 Task: Reply to email with the signature Emily Brown with the subject 'Rejection letter' from softage.1@softage.net with the message 'Please find attached the revised version of the project scope document.' with CC to softage.4@softage.net with an attached document Investment_proposal.docx
Action: Mouse moved to (870, 210)
Screenshot: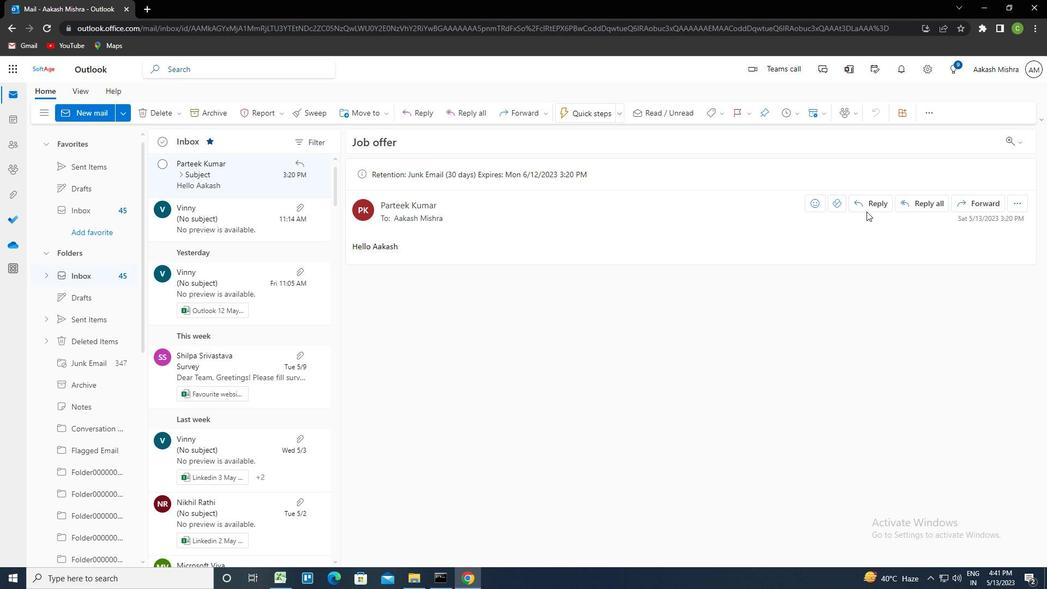 
Action: Mouse pressed left at (870, 210)
Screenshot: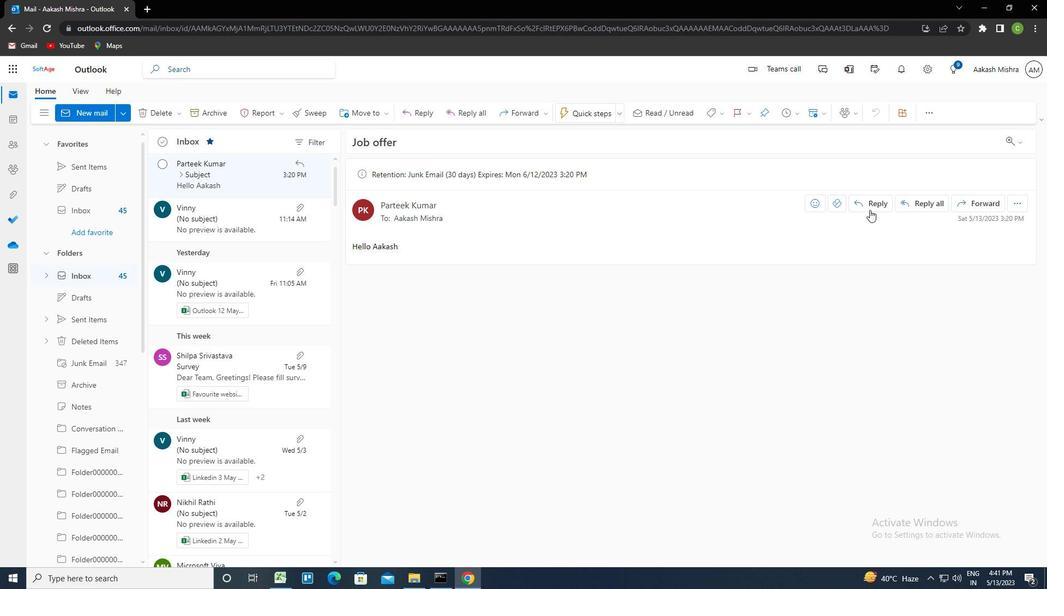 
Action: Mouse moved to (704, 114)
Screenshot: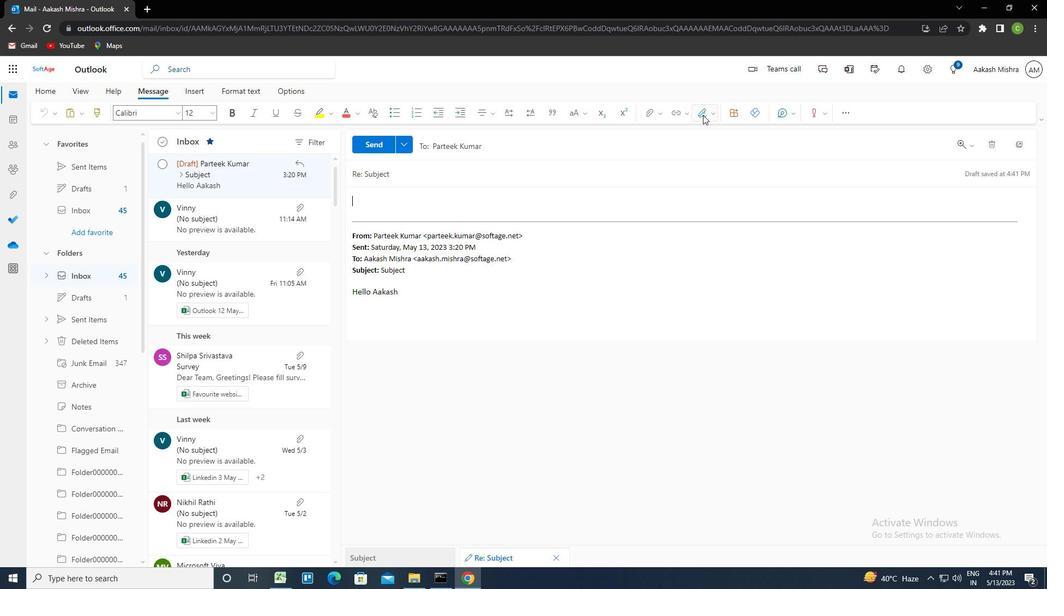 
Action: Mouse pressed left at (704, 114)
Screenshot: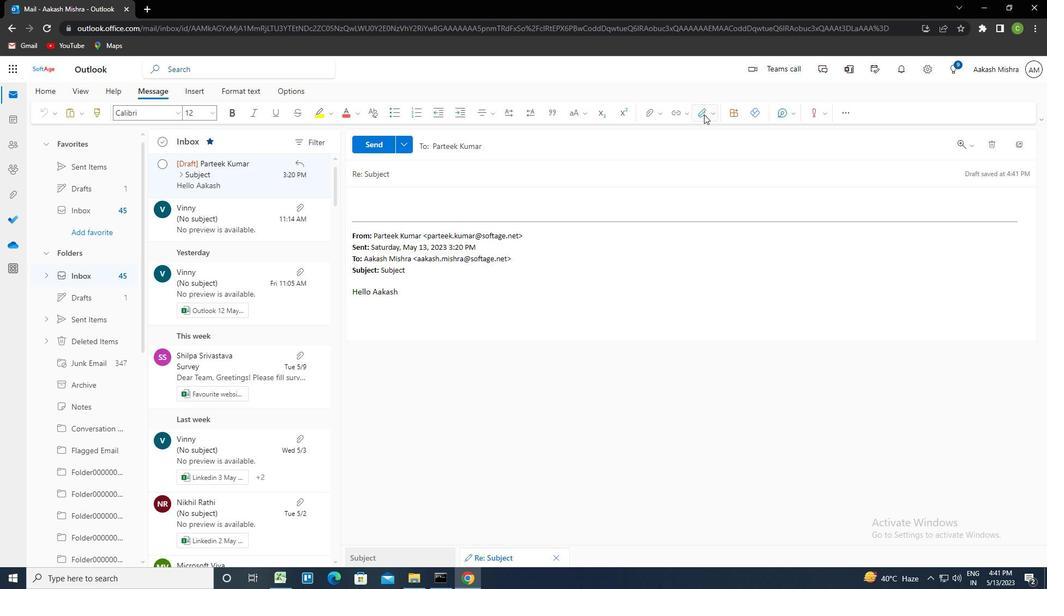 
Action: Mouse moved to (692, 154)
Screenshot: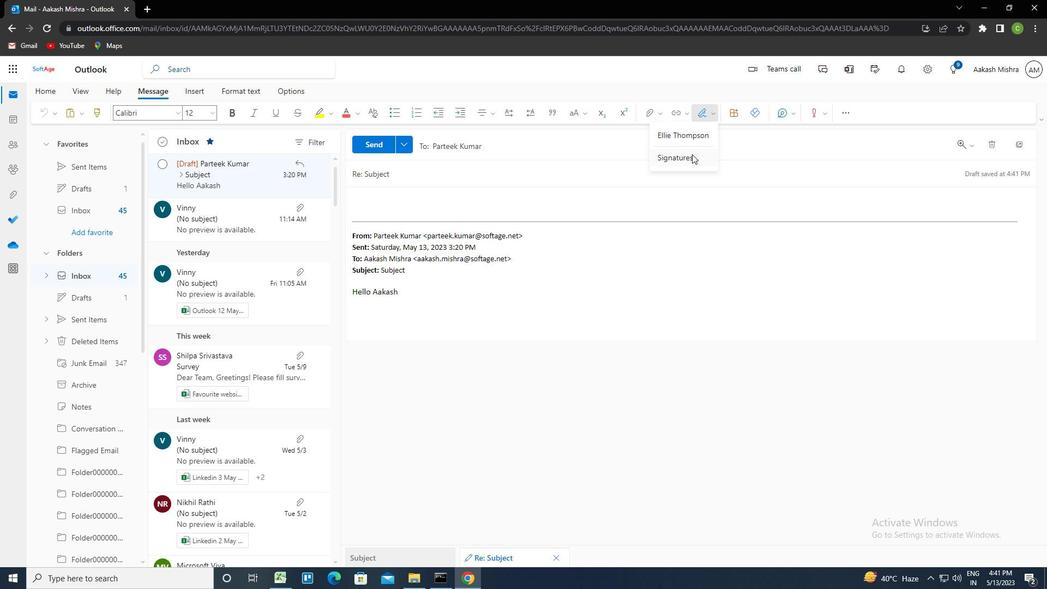
Action: Mouse pressed left at (692, 154)
Screenshot: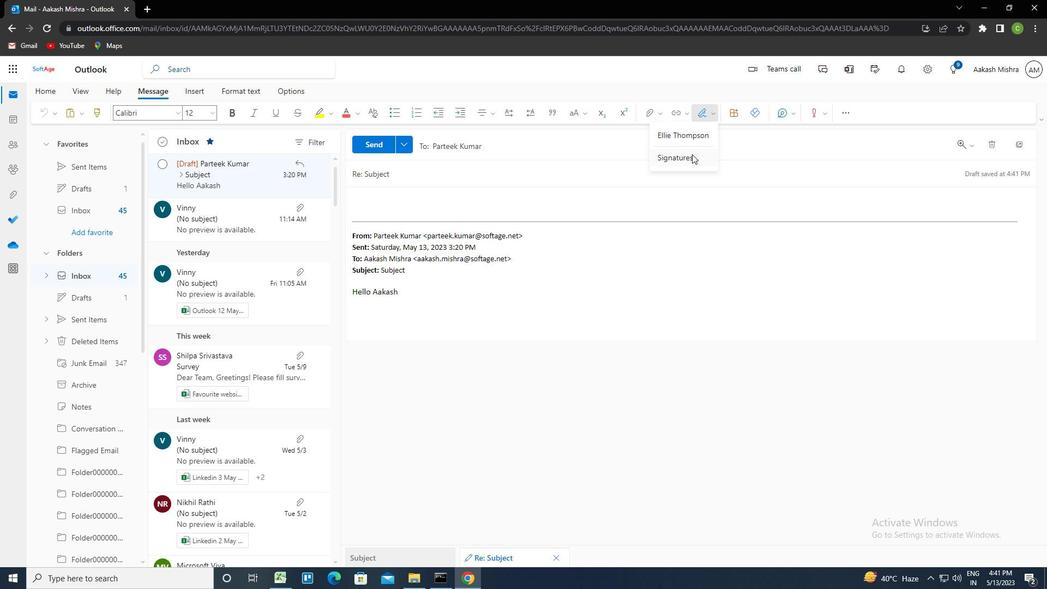 
Action: Mouse moved to (744, 202)
Screenshot: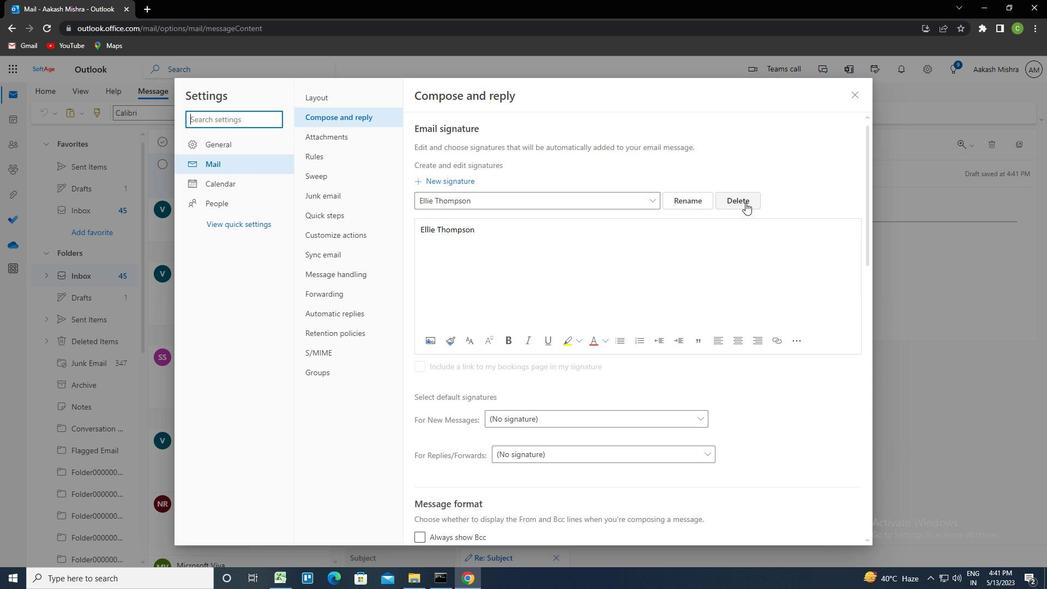 
Action: Mouse pressed left at (744, 202)
Screenshot: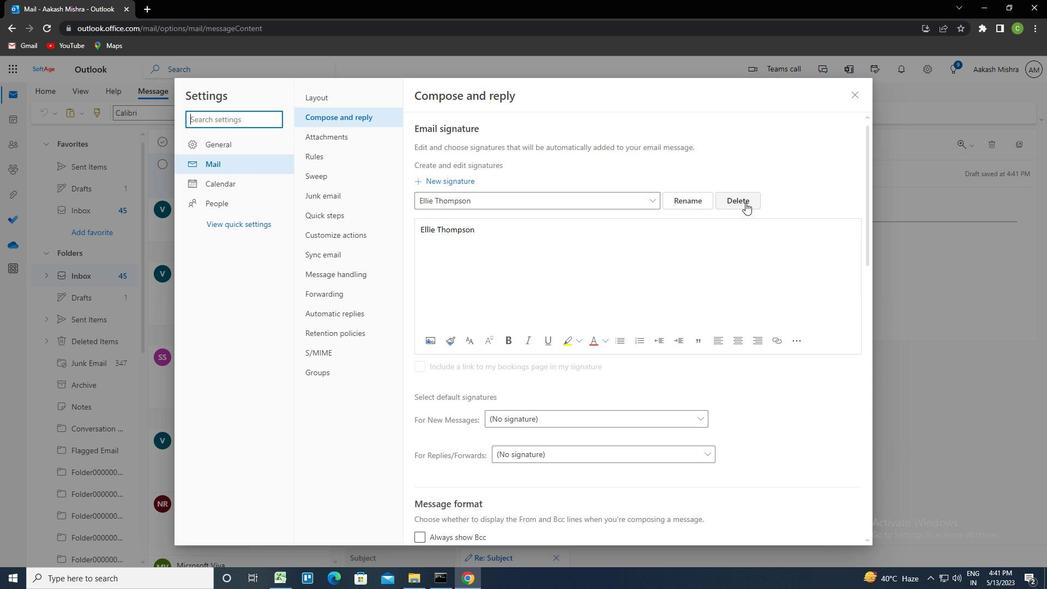 
Action: Mouse moved to (611, 205)
Screenshot: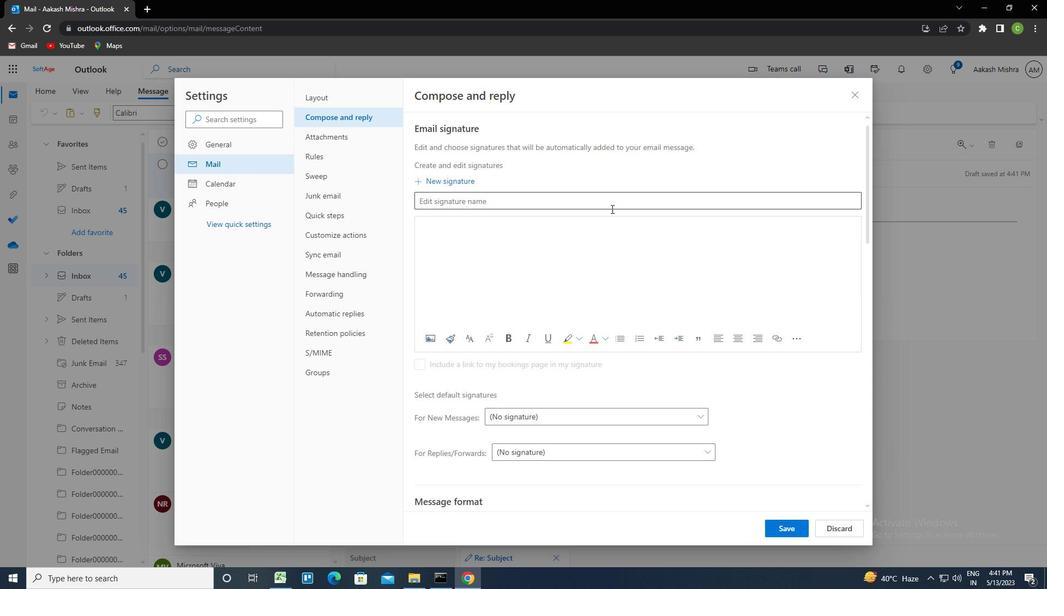 
Action: Mouse pressed left at (611, 205)
Screenshot: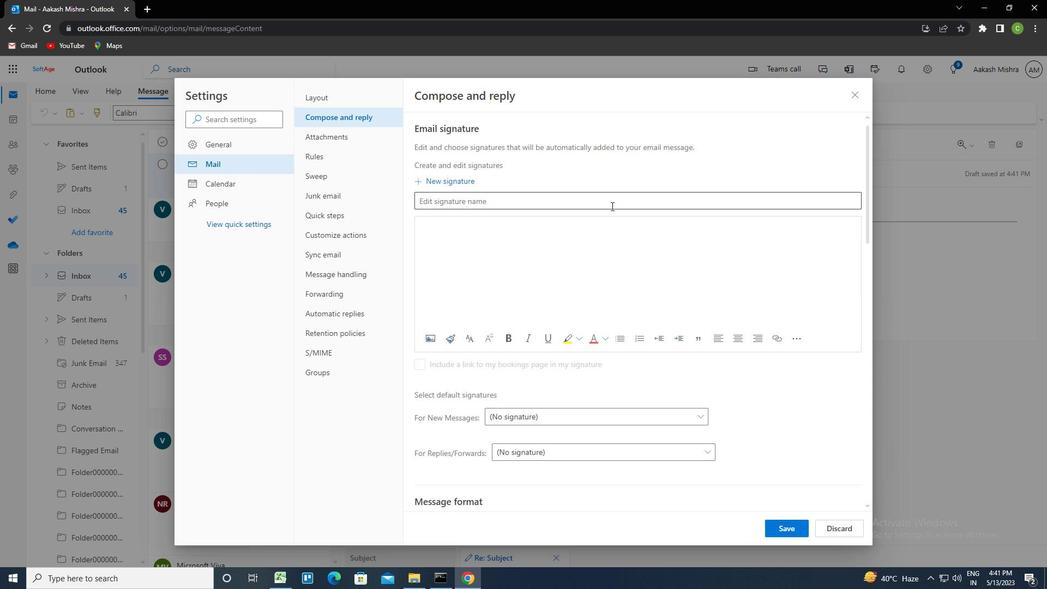 
Action: Key pressed <Key.caps_lock>e<Key.caps_lock>mily<Key.space><Key.caps_lock>b<Key.caps_lock>rown<Key.tab><Key.caps_lock>e<Key.caps_lock>mily<Key.space><Key.caps_lock>b<Key.caps_lock>rown
Screenshot: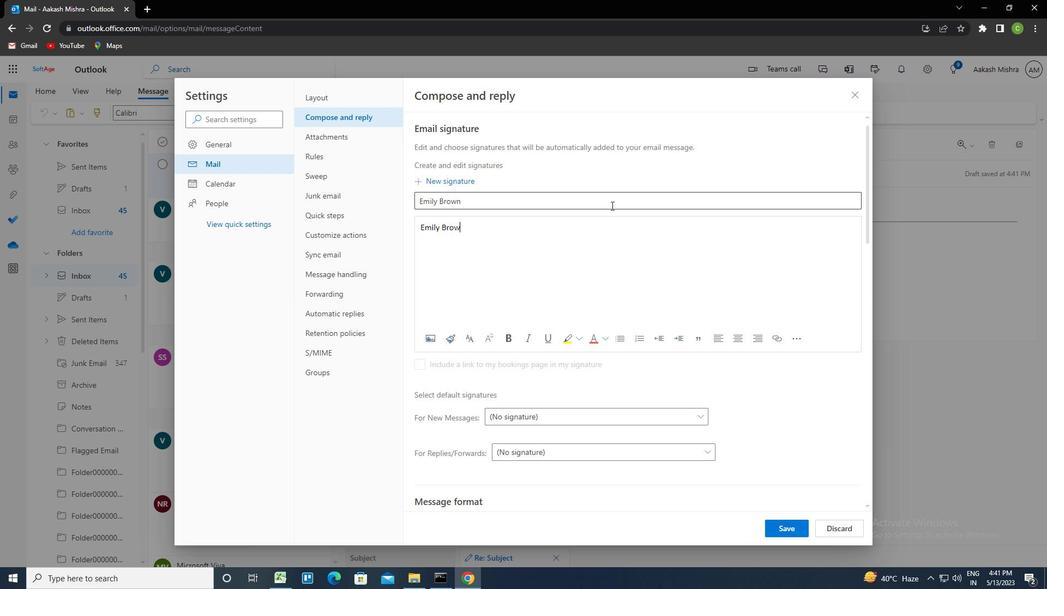 
Action: Mouse moved to (785, 529)
Screenshot: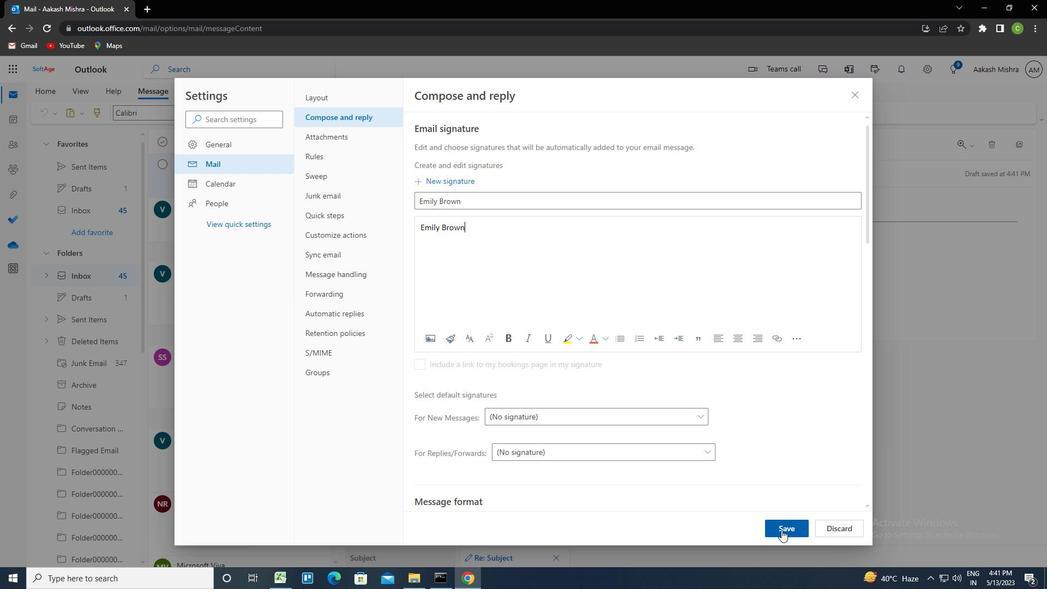 
Action: Mouse pressed left at (785, 529)
Screenshot: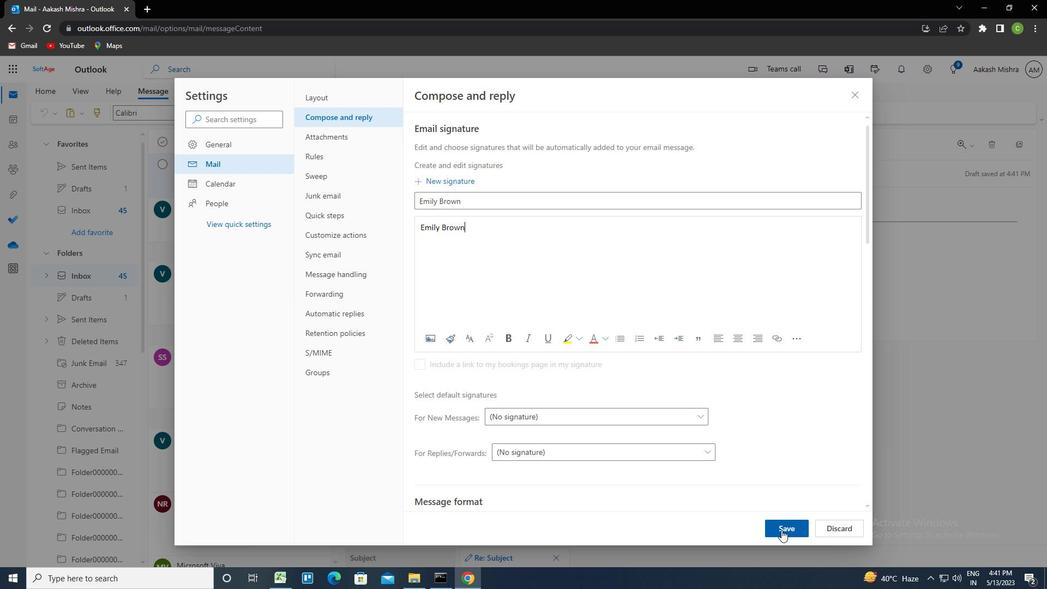 
Action: Mouse moved to (852, 96)
Screenshot: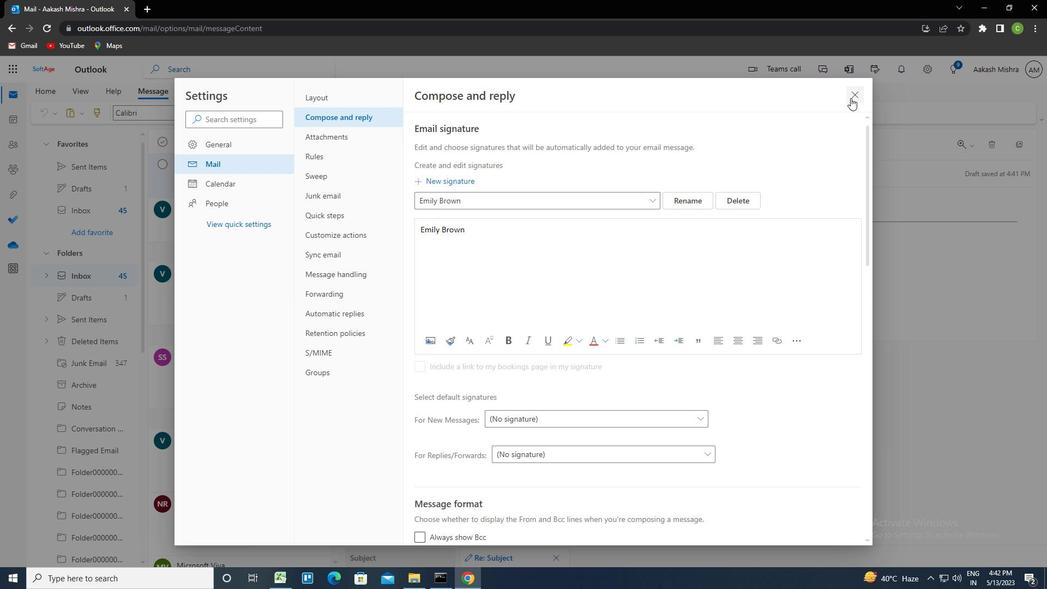 
Action: Mouse pressed left at (852, 96)
Screenshot: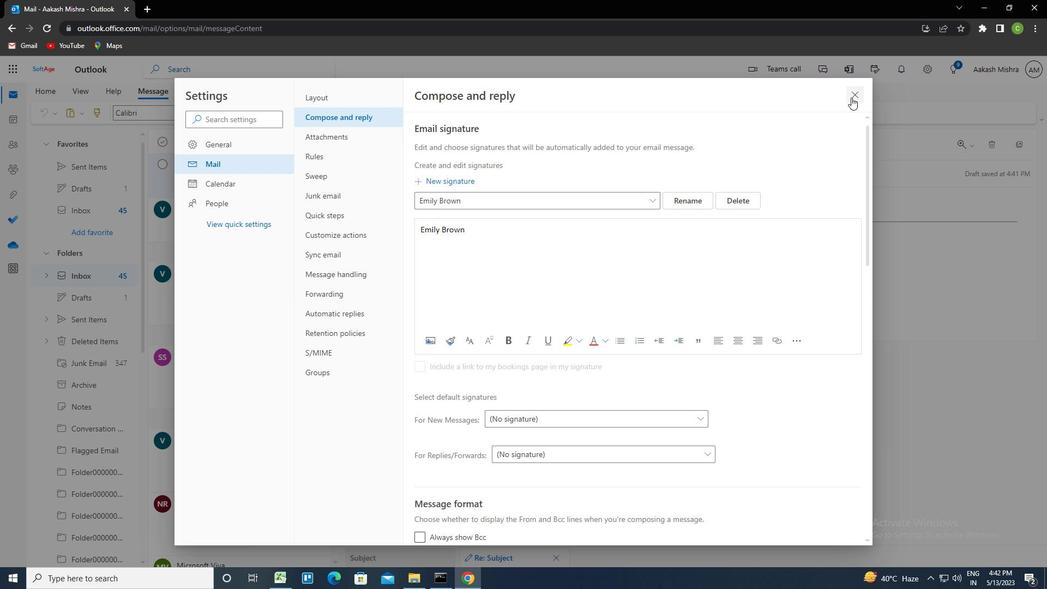 
Action: Mouse moved to (701, 117)
Screenshot: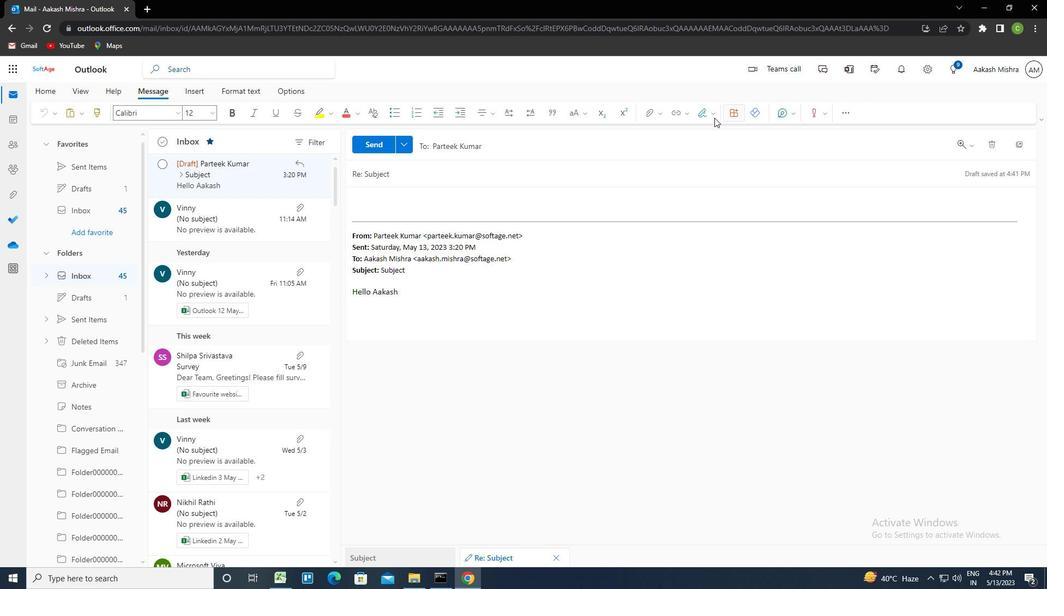 
Action: Mouse pressed left at (701, 117)
Screenshot: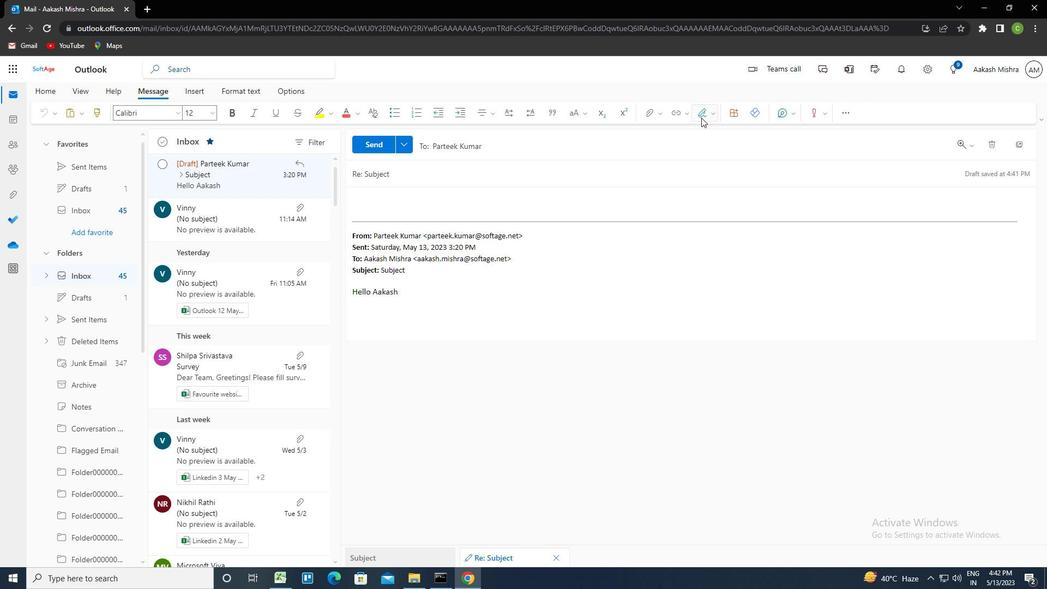 
Action: Mouse moved to (698, 133)
Screenshot: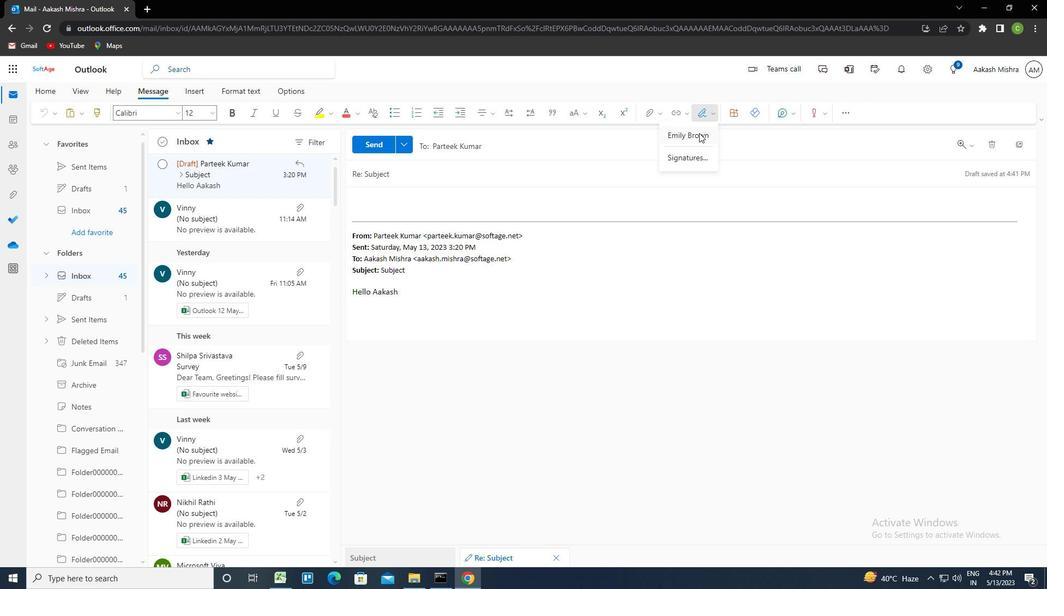 
Action: Mouse pressed left at (698, 133)
Screenshot: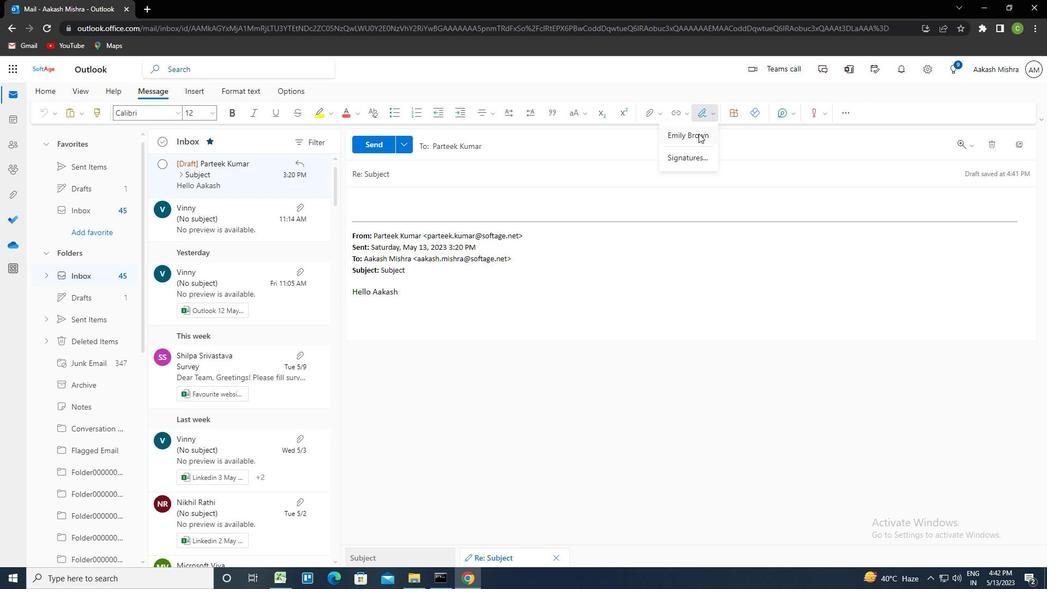 
Action: Mouse moved to (407, 172)
Screenshot: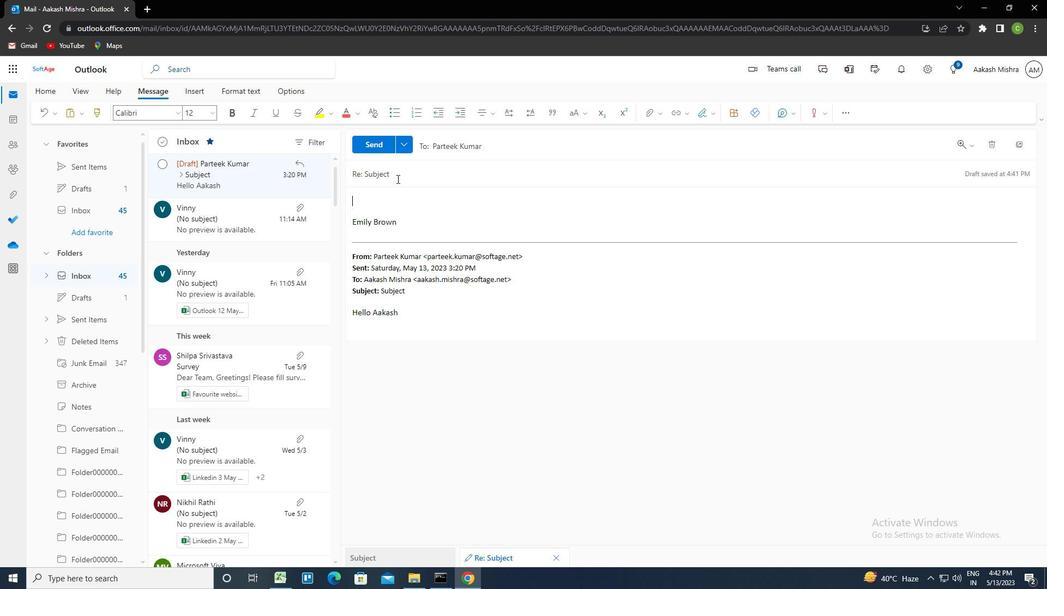 
Action: Mouse pressed left at (407, 172)
Screenshot: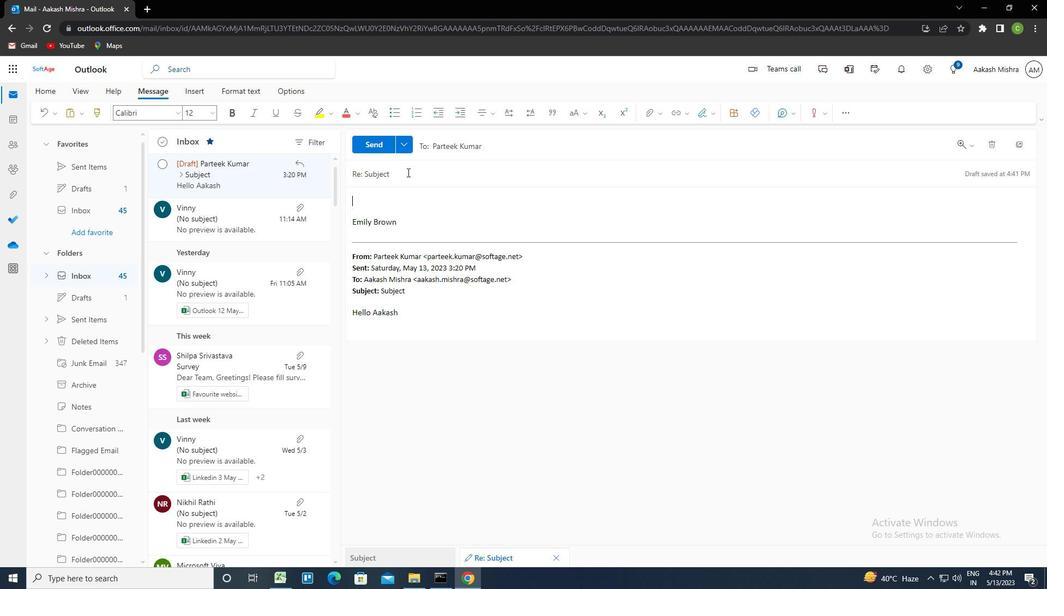 
Action: Key pressed <Key.shift><Key.left><Key.delete><Key.caps_lock>ctrl+R<Key.caps_lock>EJECTION<Key.space>LETTER<Key.tab><Key.caps_lock>C<Key.caps_lock>OULD<Key.space>YOU<Key.space>PLEASE<Key.space>SHA<Key.backspace><Key.backspace><Key.backspace><Key.backspace><Key.backspace><Key.backspace><Key.backspace><Key.backspace><Key.backspace><Key.backspace><Key.backspace><Key.backspace><Key.backspace><Key.backspace><Key.backspace><Key.backspace><Key.backspace><Key.backspace><Key.backspace><Key.backspace><Key.backspace><Key.caps_lock>C<Key.caps_lock>OULD<Key.backspace><Key.backspace><Key.backspace><Key.backspace><Key.backspace><Key.backspace><Key.backspace><Key.backspace><Key.backspace><Key.backspace><Key.backspace><Key.backspace><Key.caps_lock>P<Key.caps_lock>LEASE<Key.space>FING<Key.backspace>D<Key.space>ATTACHED<Key.space>THE<Key.space>REVISED<Key.space>VERSION<Key.space>OF<Key.space>THE<Key.space>PROJECT<Key.space>SCOPE<Key.space>DOCUMENT
Screenshot: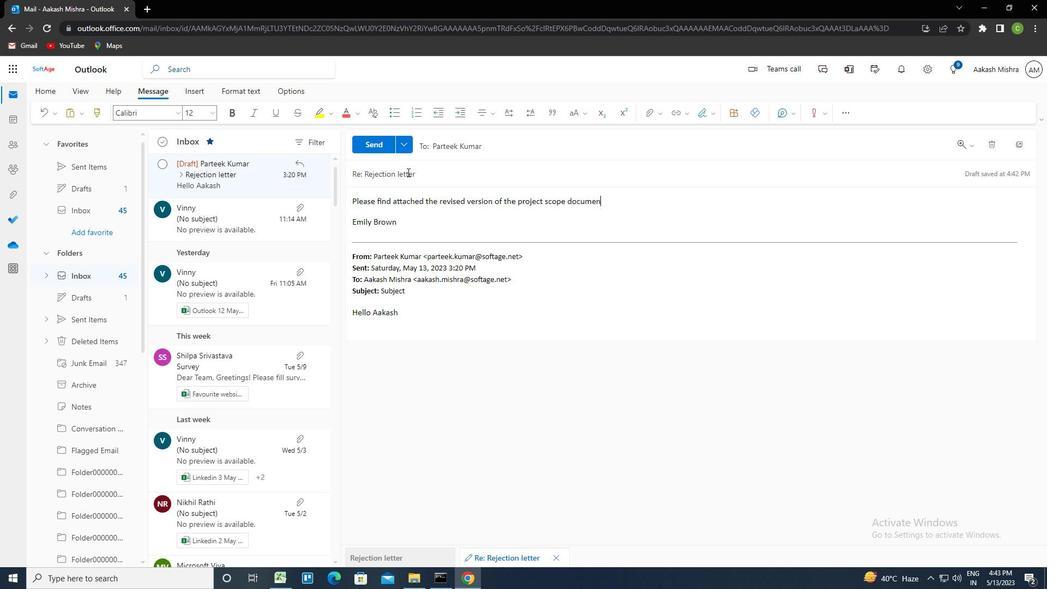 
Action: Mouse moved to (505, 143)
Screenshot: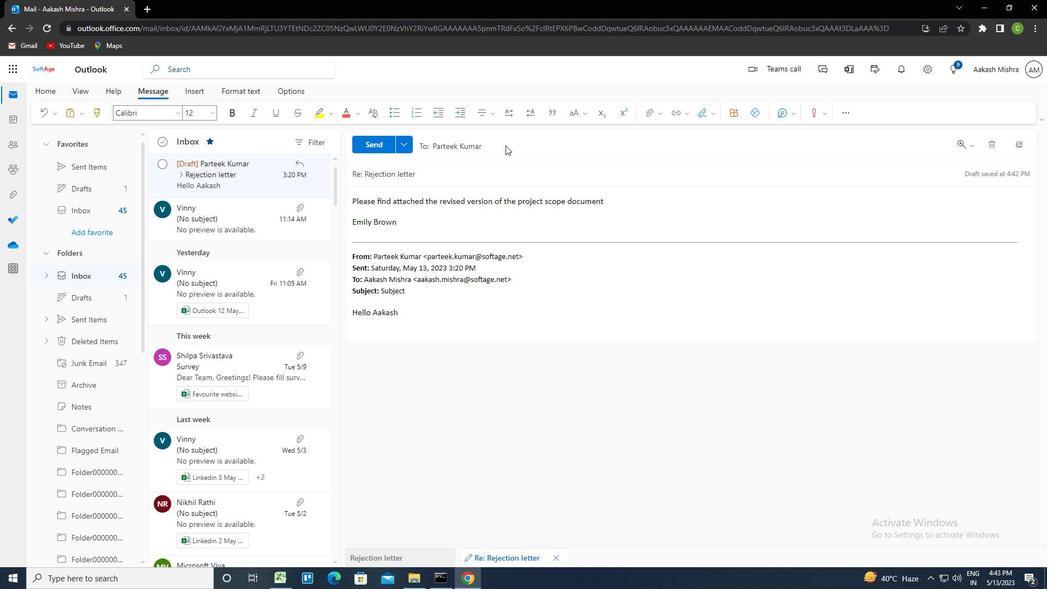 
Action: Mouse pressed left at (505, 143)
Screenshot: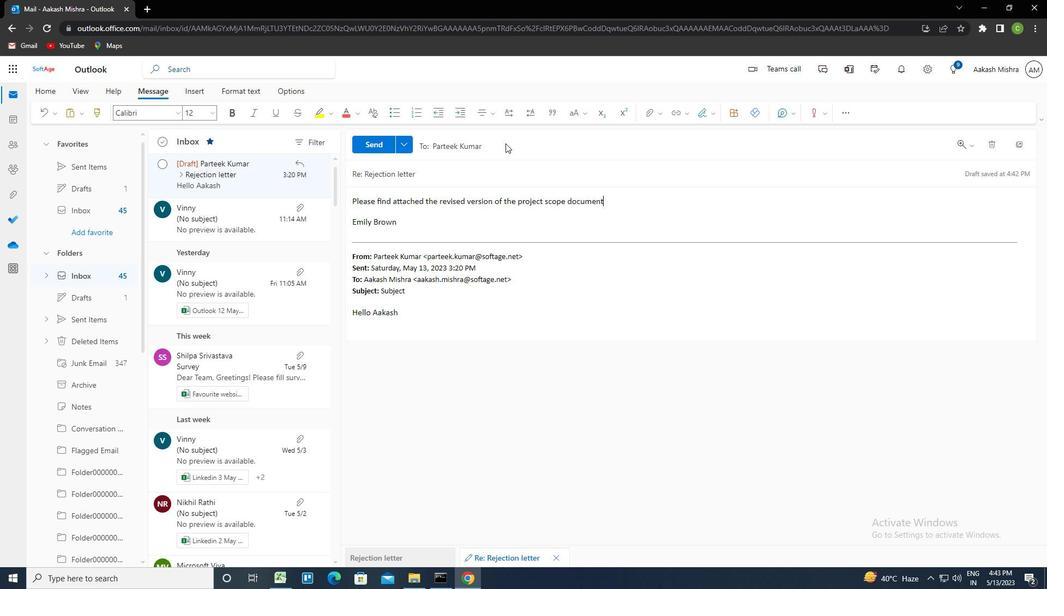 
Action: Mouse moved to (427, 198)
Screenshot: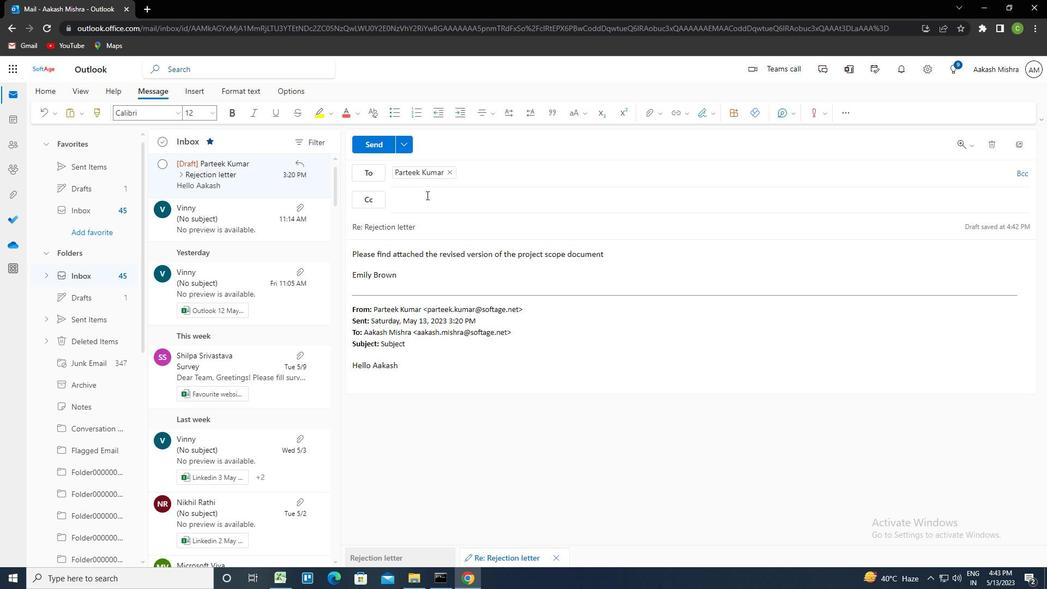 
Action: Mouse pressed left at (427, 198)
Screenshot: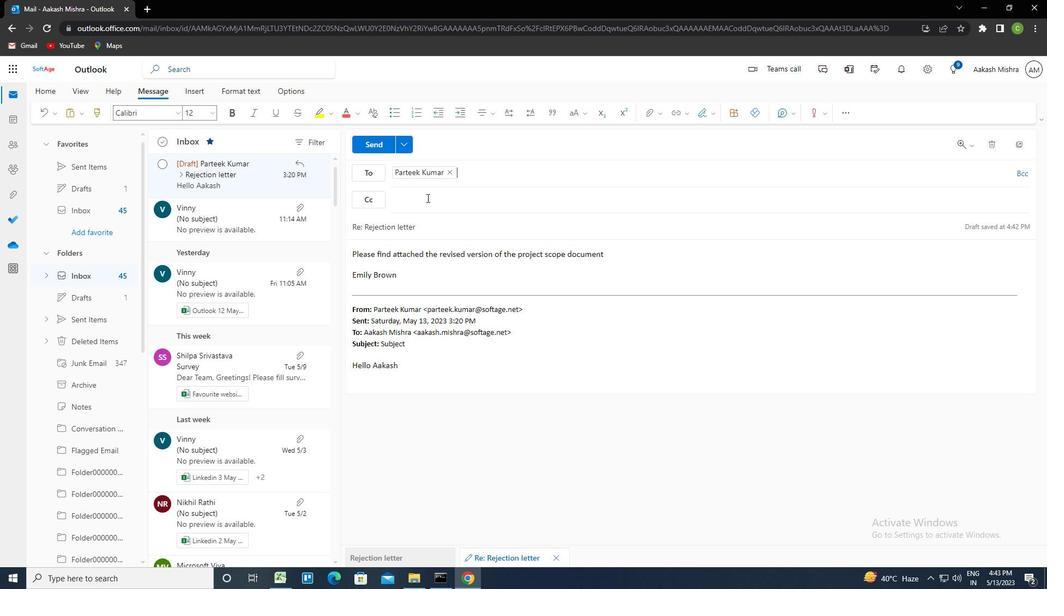 
Action: Key pressed SOFTAGE.4<Key.shift>@SOFTAGE<Key.enter>
Screenshot: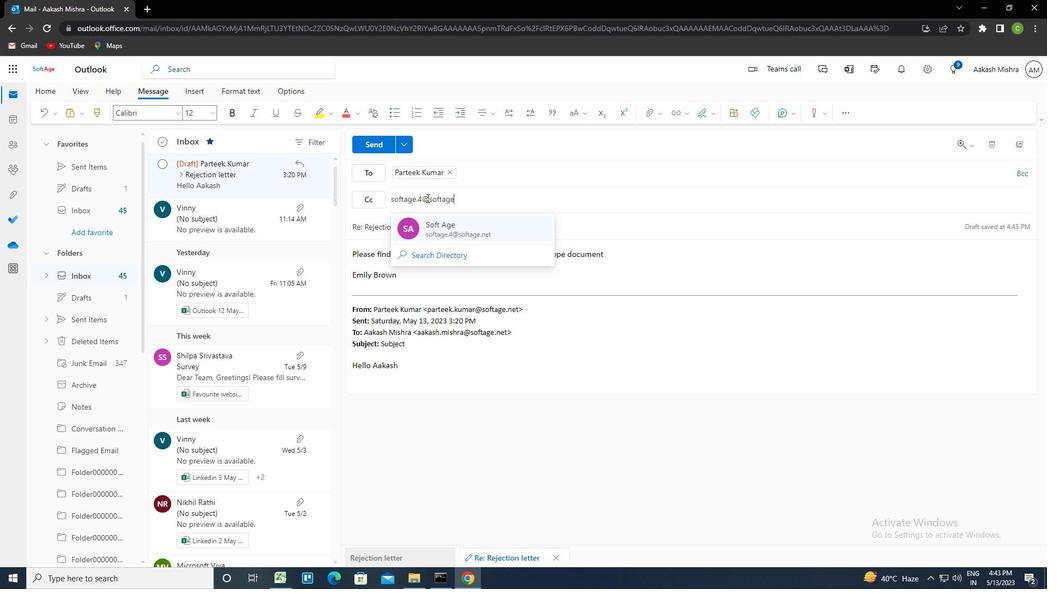 
Action: Mouse moved to (651, 116)
Screenshot: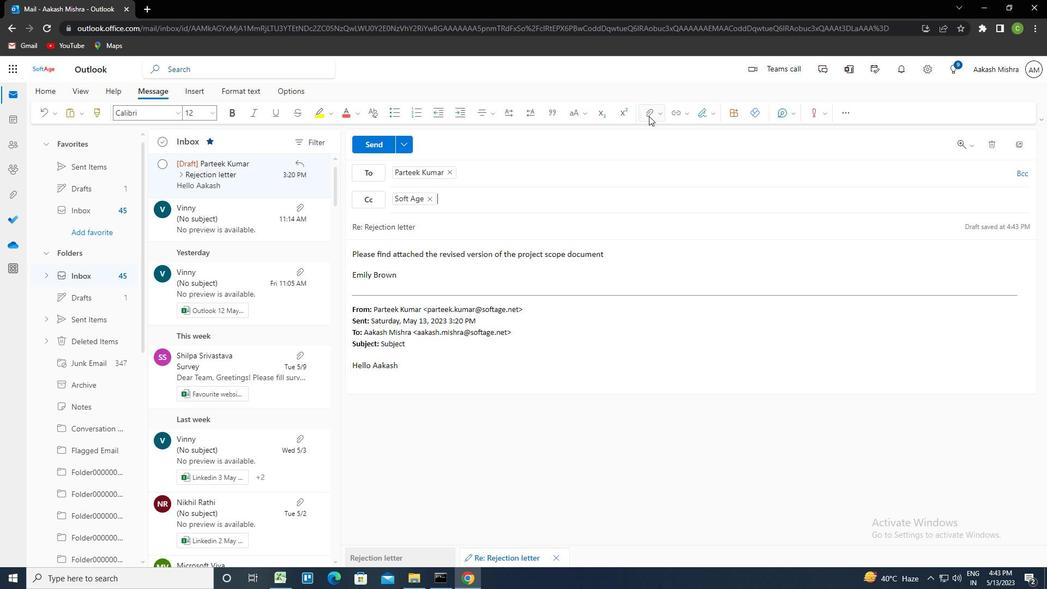 
Action: Mouse pressed left at (651, 116)
Screenshot: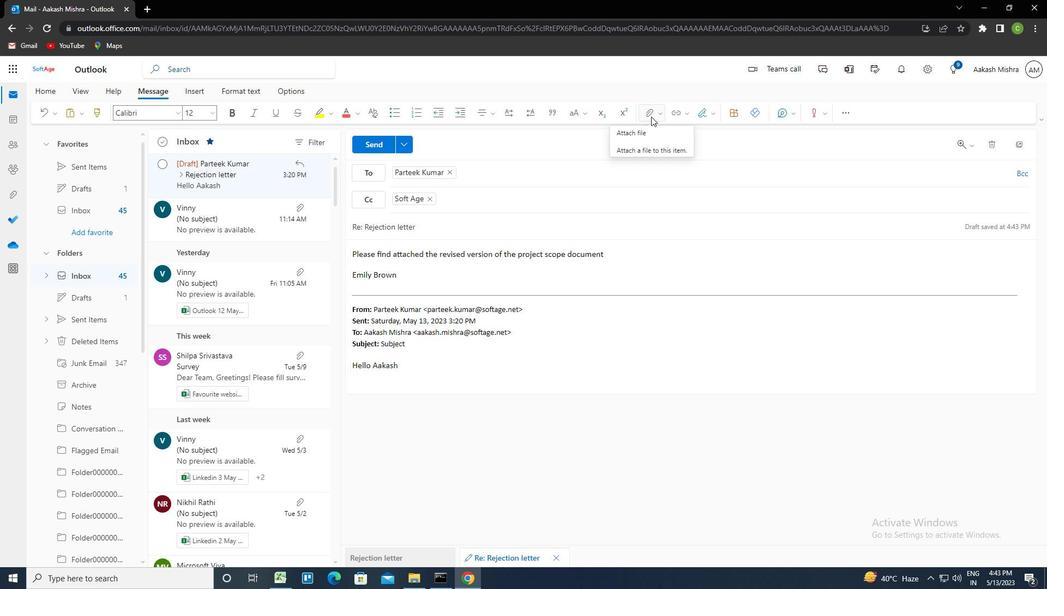 
Action: Mouse moved to (634, 138)
Screenshot: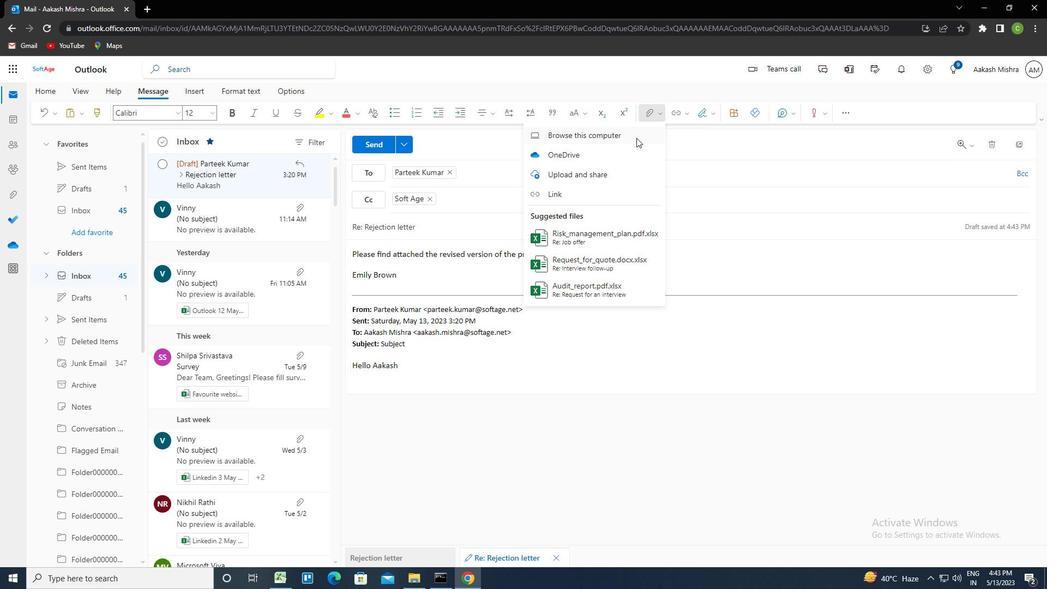 
Action: Mouse pressed left at (634, 138)
Screenshot: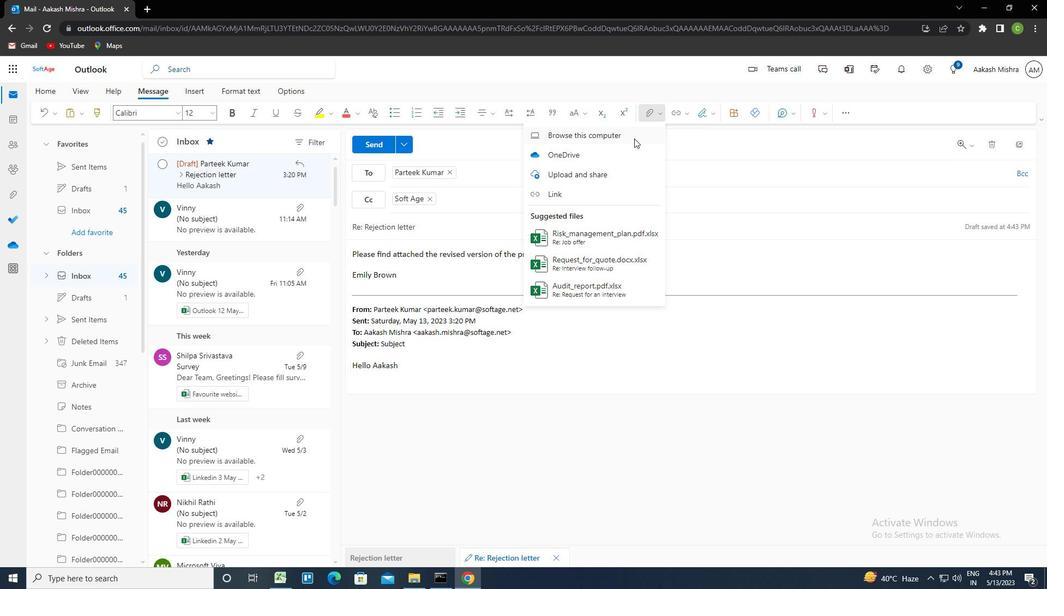 
Action: Mouse moved to (270, 151)
Screenshot: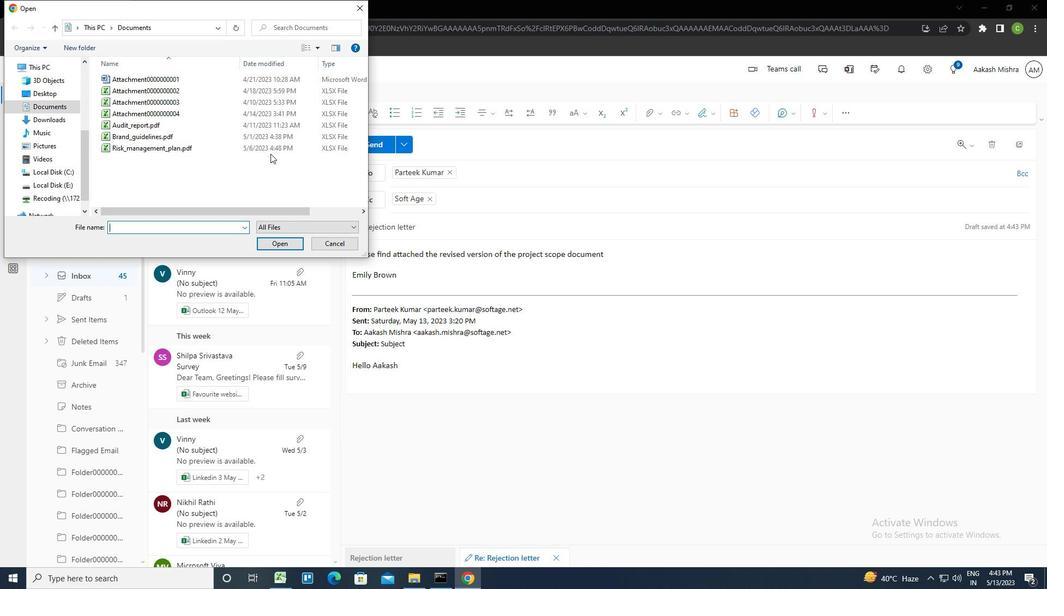 
Action: Mouse pressed left at (270, 151)
Screenshot: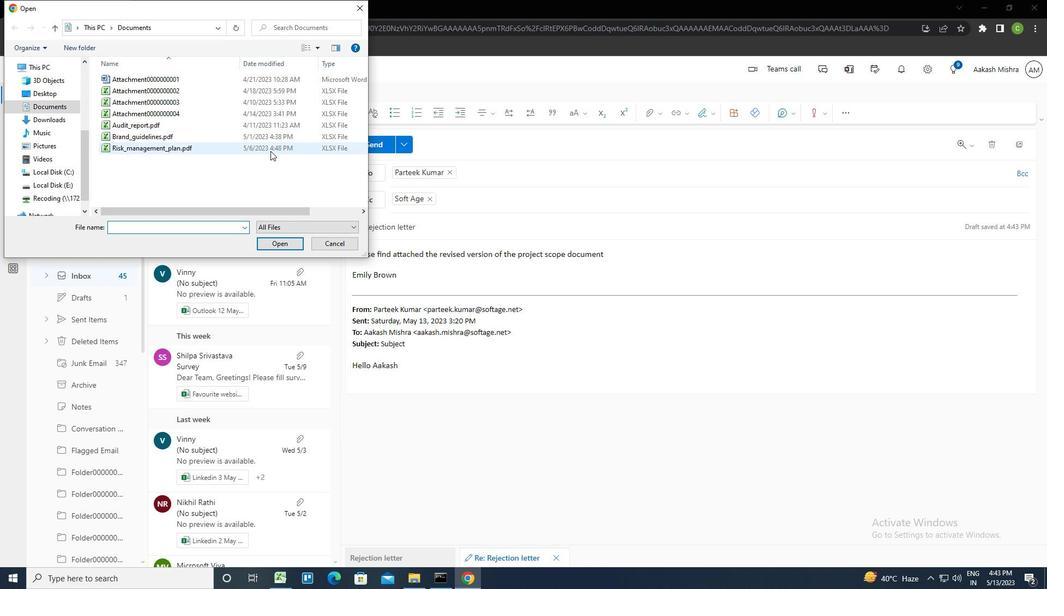 
Action: Mouse moved to (270, 150)
Screenshot: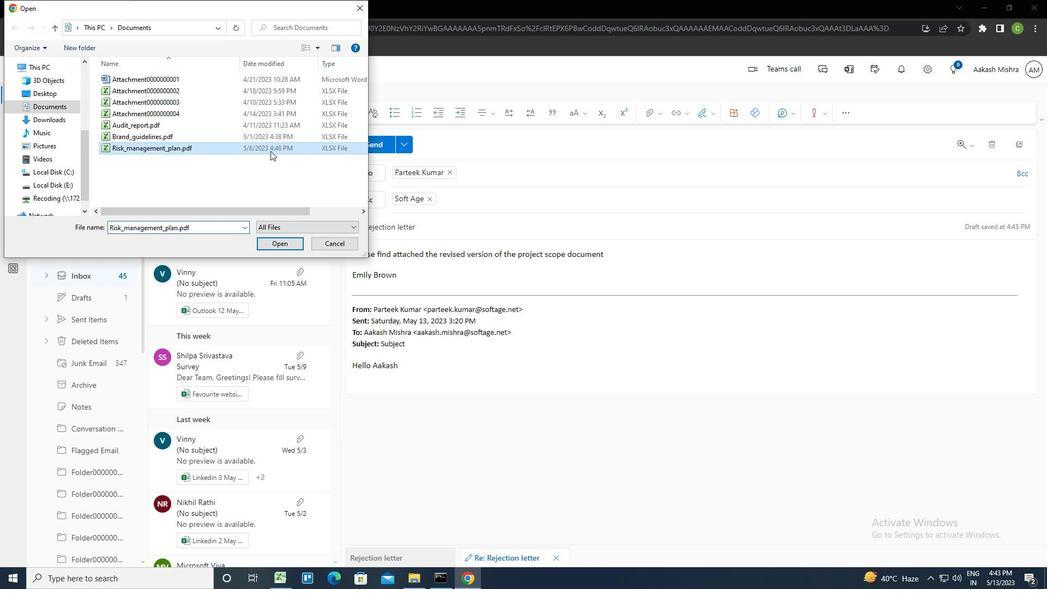 
Action: Key pressed <Key.f2>
Screenshot: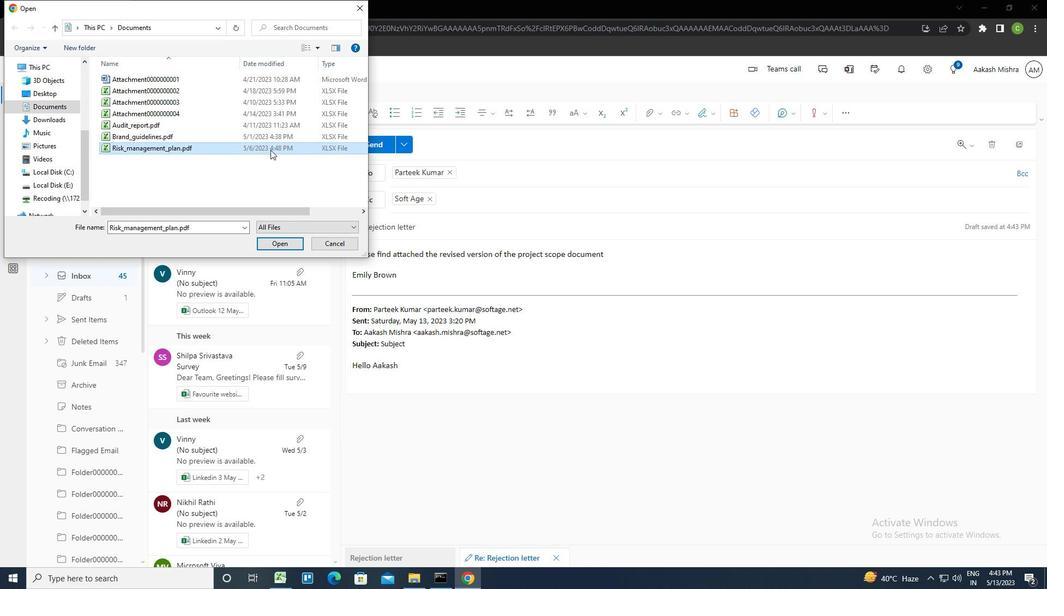 
Action: Mouse moved to (270, 150)
Screenshot: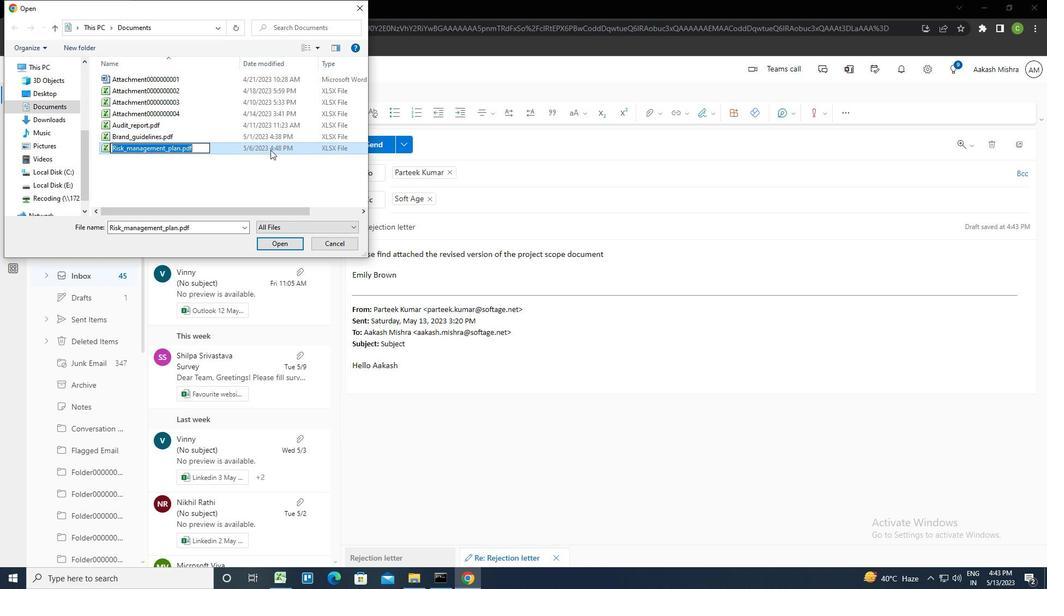 
Action: Key pressed <Key.caps_lock>I<Key.caps_lock>NVESTMENT<Key.shift_r>_PROPOSAL.DOCX
Screenshot: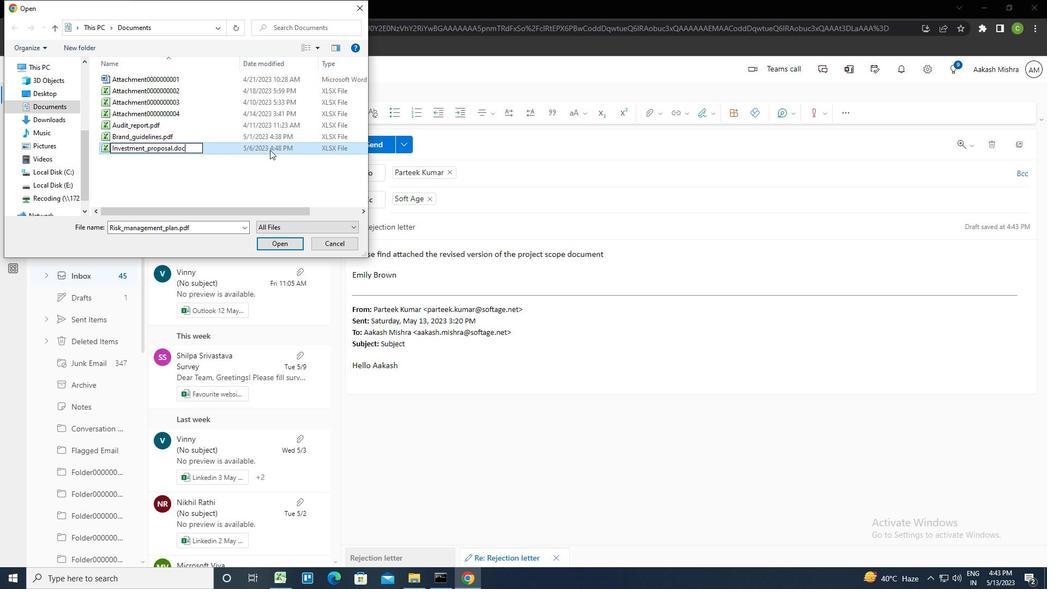 
Action: Mouse pressed left at (270, 150)
Screenshot: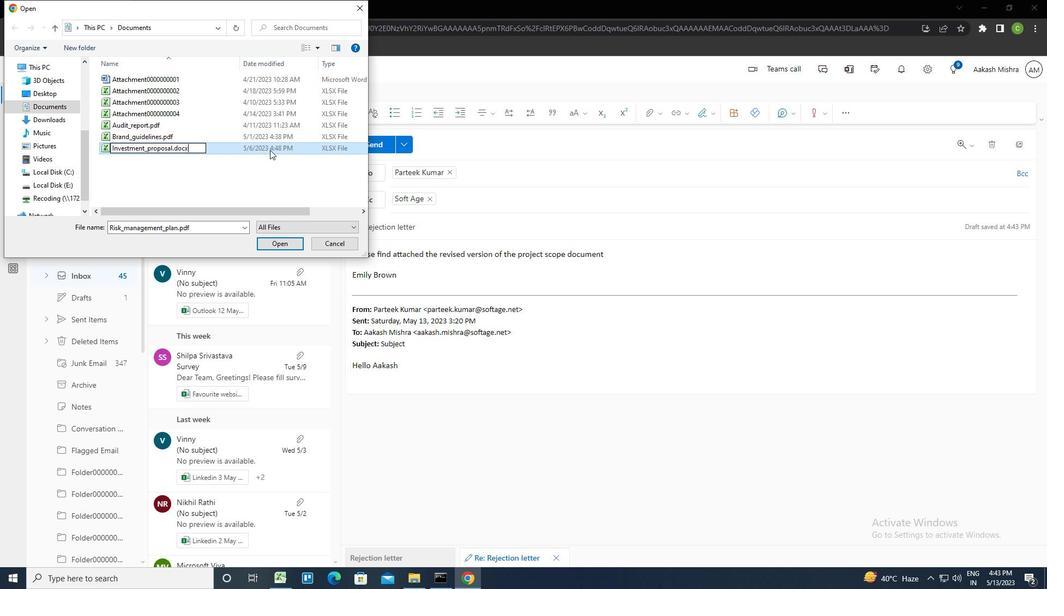 
Action: Mouse pressed left at (270, 150)
Screenshot: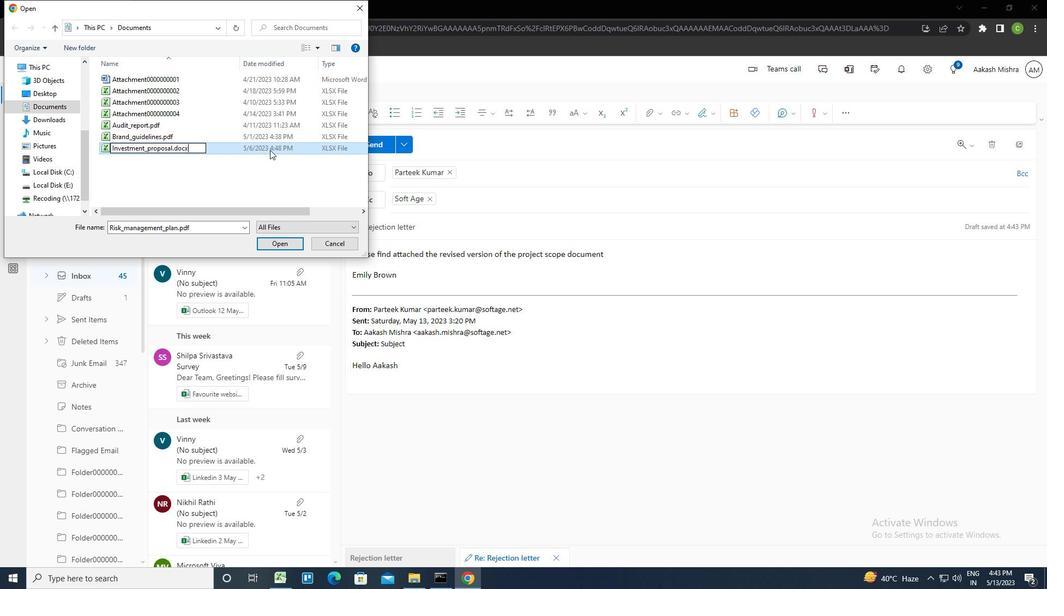 
Action: Mouse moved to (379, 152)
Screenshot: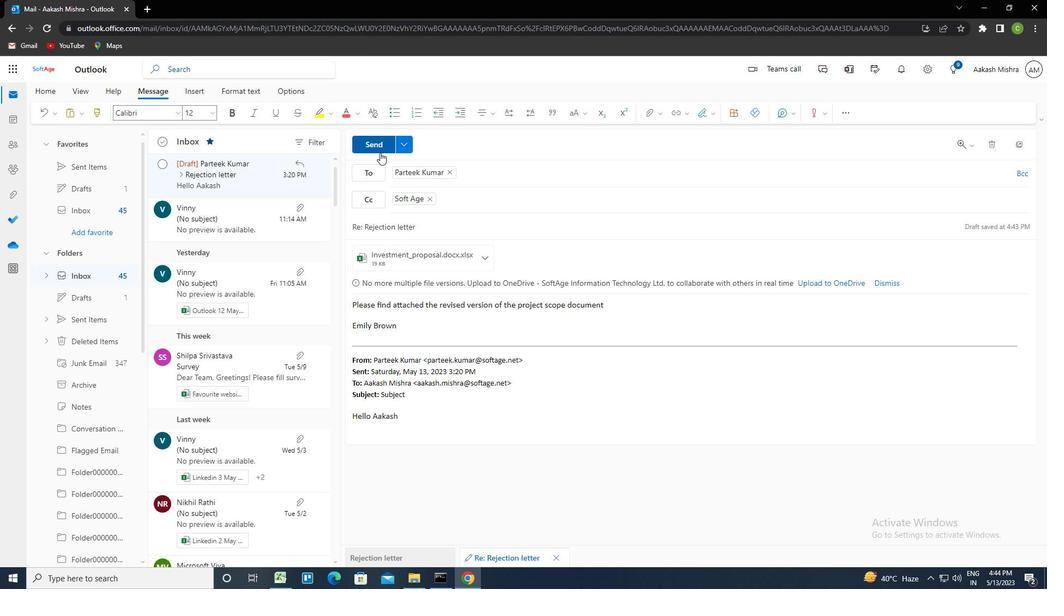 
Action: Mouse pressed left at (379, 152)
Screenshot: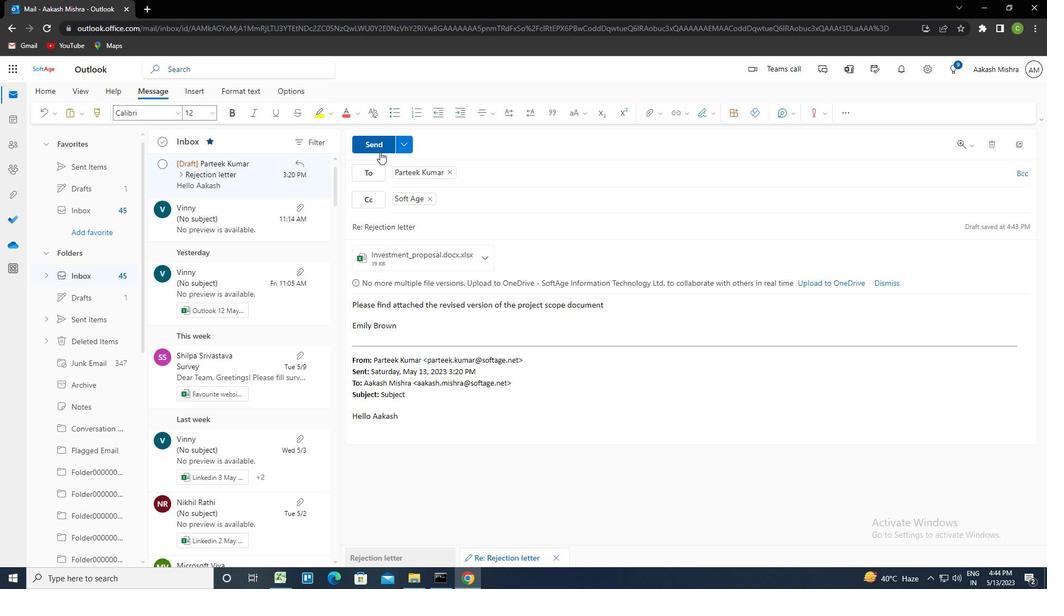 
Action: Mouse moved to (475, 201)
Screenshot: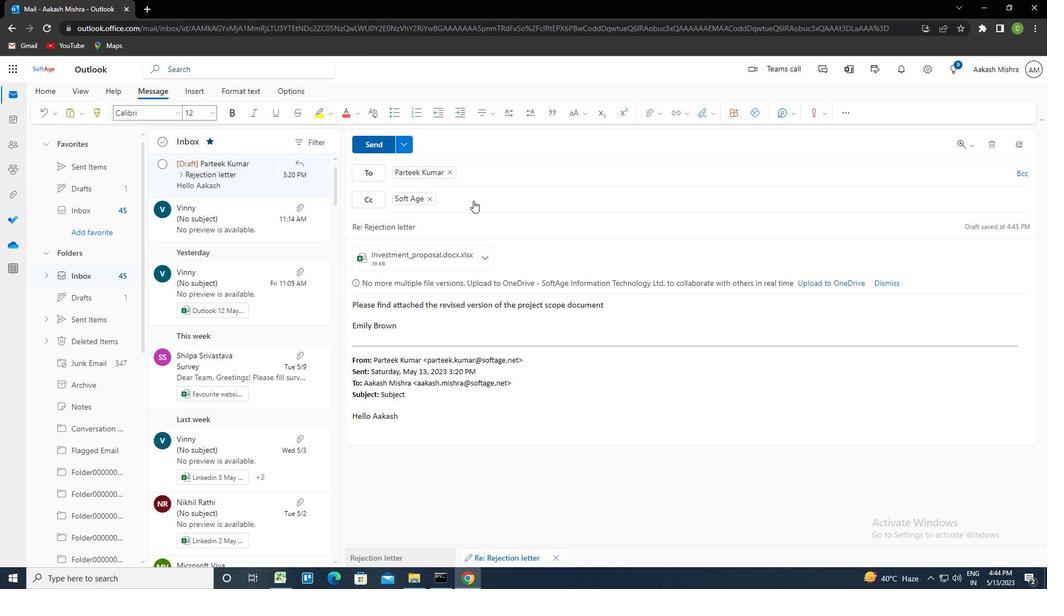 
